 Task: Explore satellite view of the Sequoia National Park.
Action: Mouse moved to (140, 33)
Screenshot: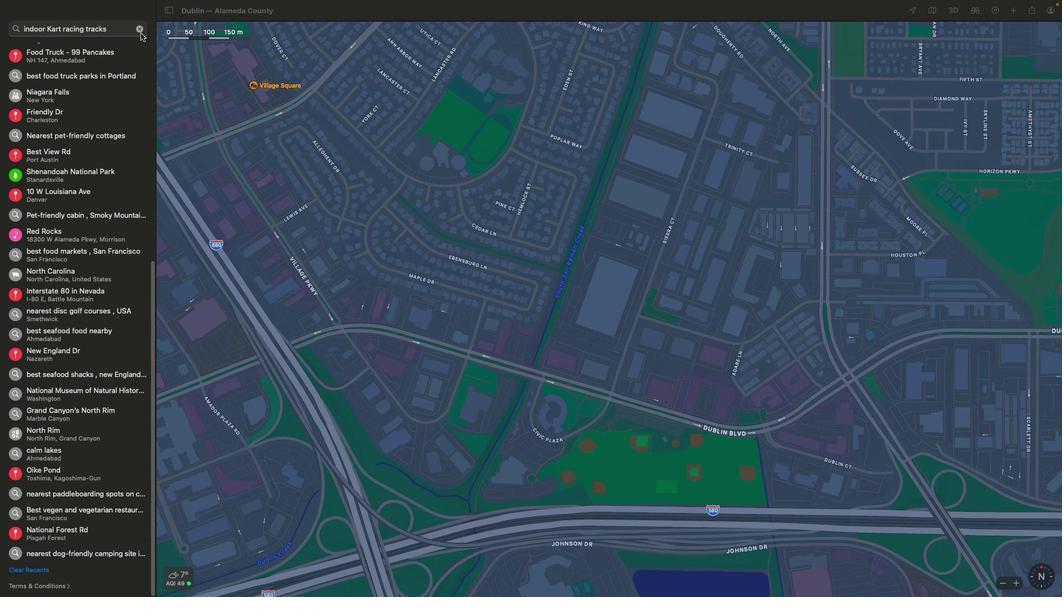 
Action: Mouse pressed left at (140, 33)
Screenshot: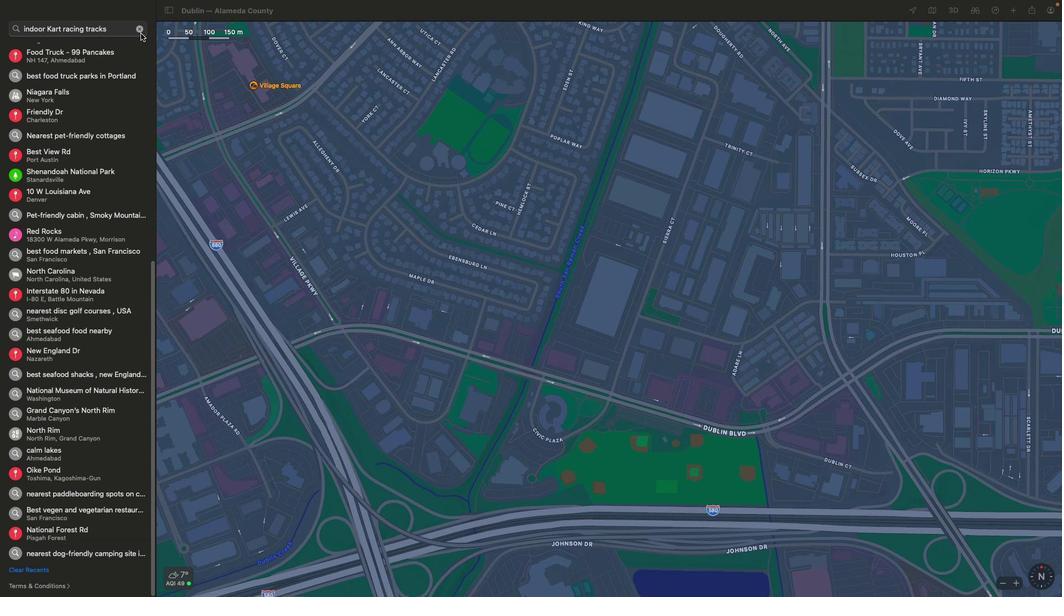 
Action: Mouse moved to (112, 26)
Screenshot: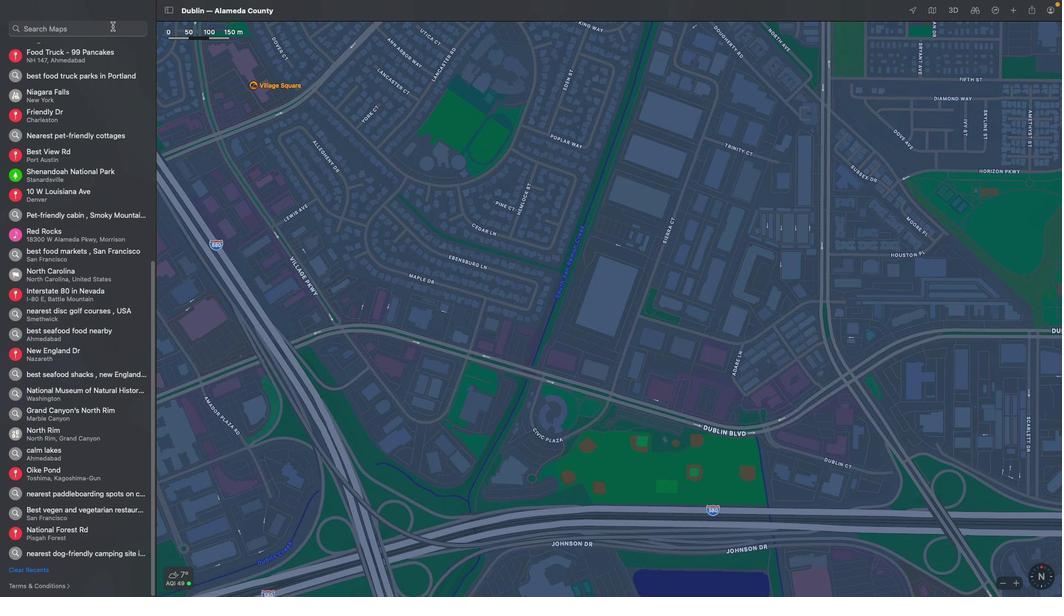 
Action: Mouse pressed left at (112, 26)
Screenshot: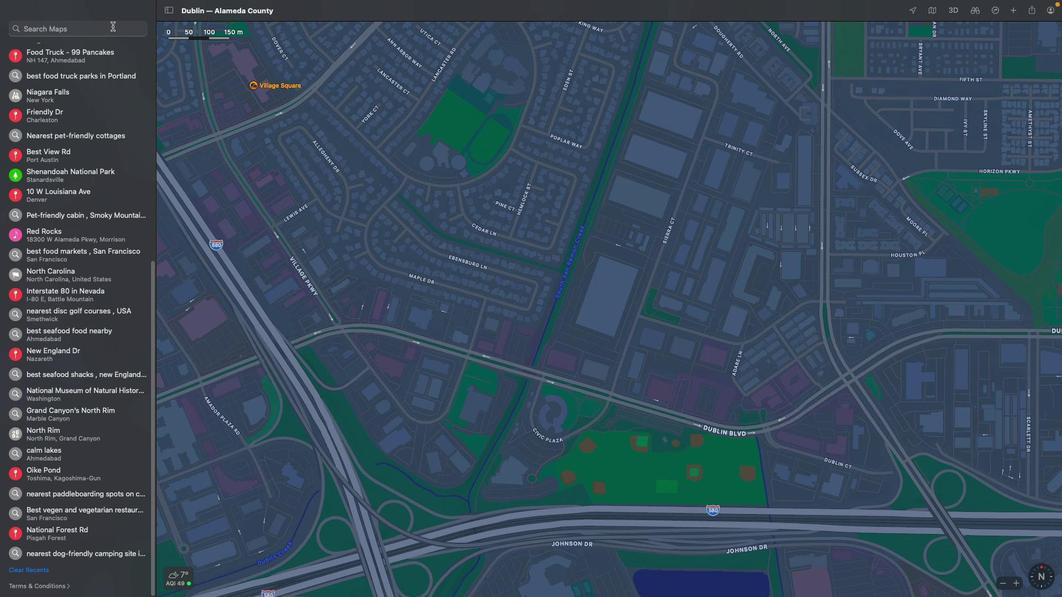 
Action: Key pressed Key.shift'S''e''q''u''o''i''a'Key.spaceKey.shift'N''a''t''i''o''n''a''l'Key.spaceKey.shift'P''a''r''k'Key.spaceKey.enter
Screenshot: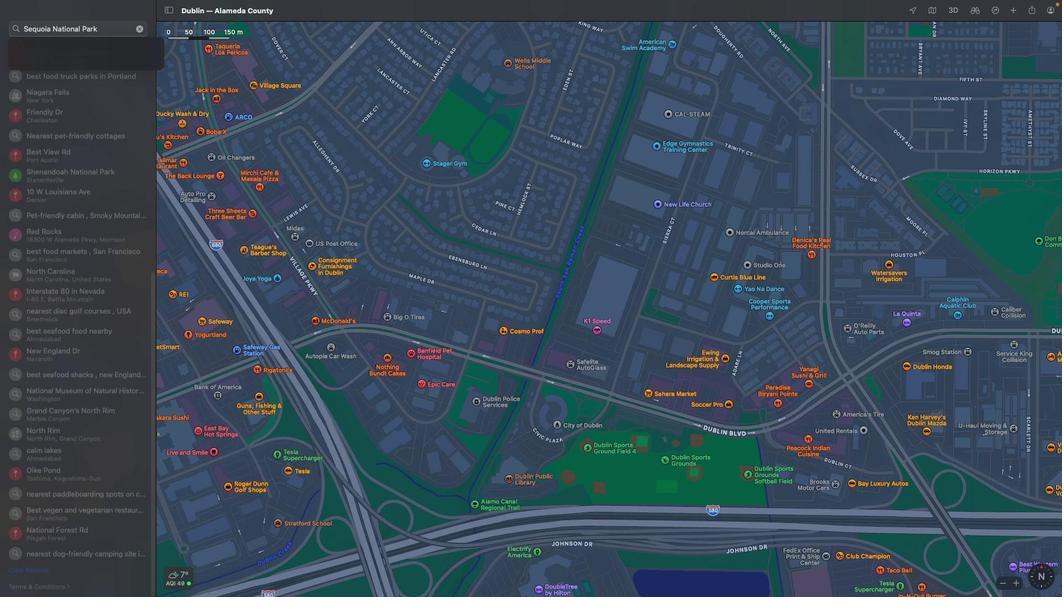 
Action: Mouse moved to (931, 6)
Screenshot: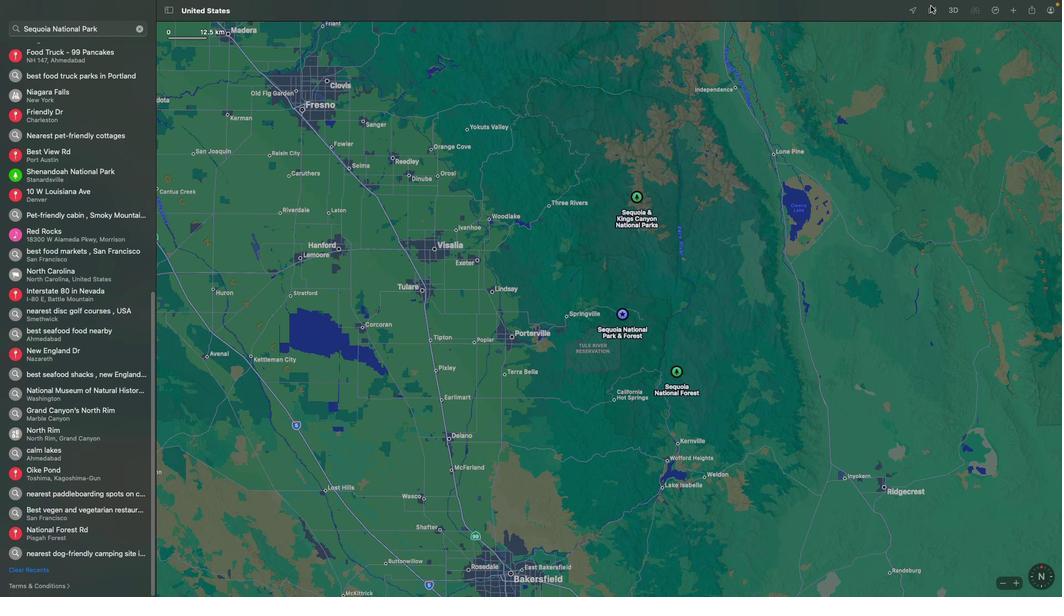 
Action: Mouse pressed left at (931, 6)
Screenshot: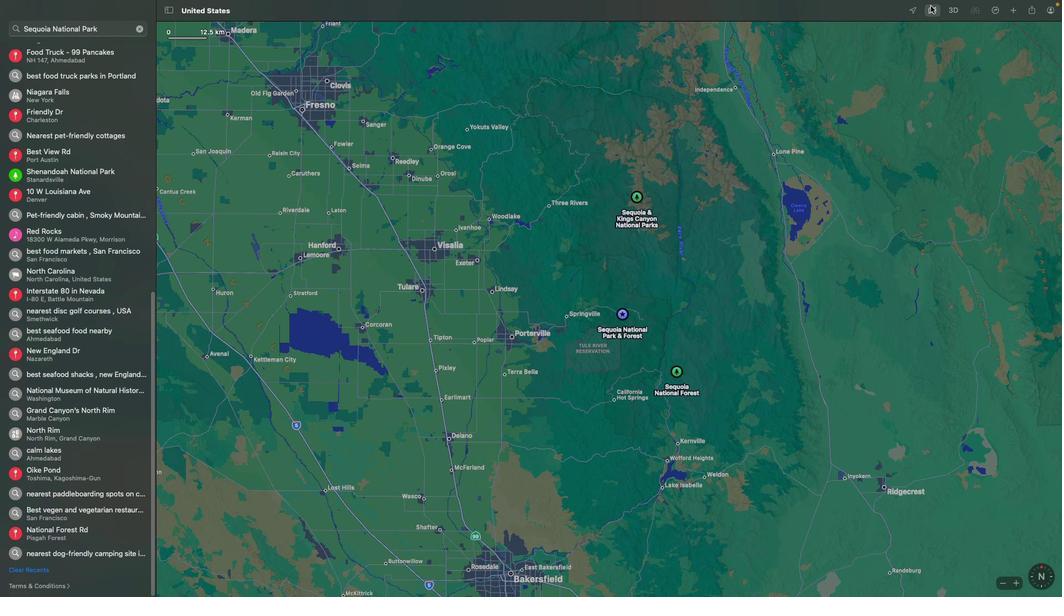 
Action: Mouse moved to (975, 121)
Screenshot: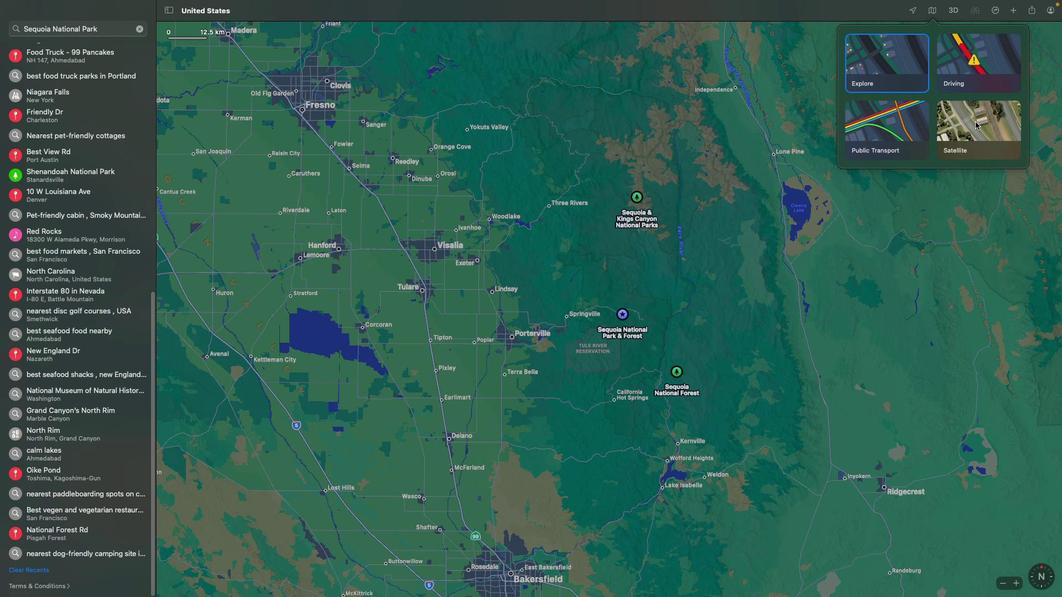 
Action: Mouse pressed left at (975, 121)
Screenshot: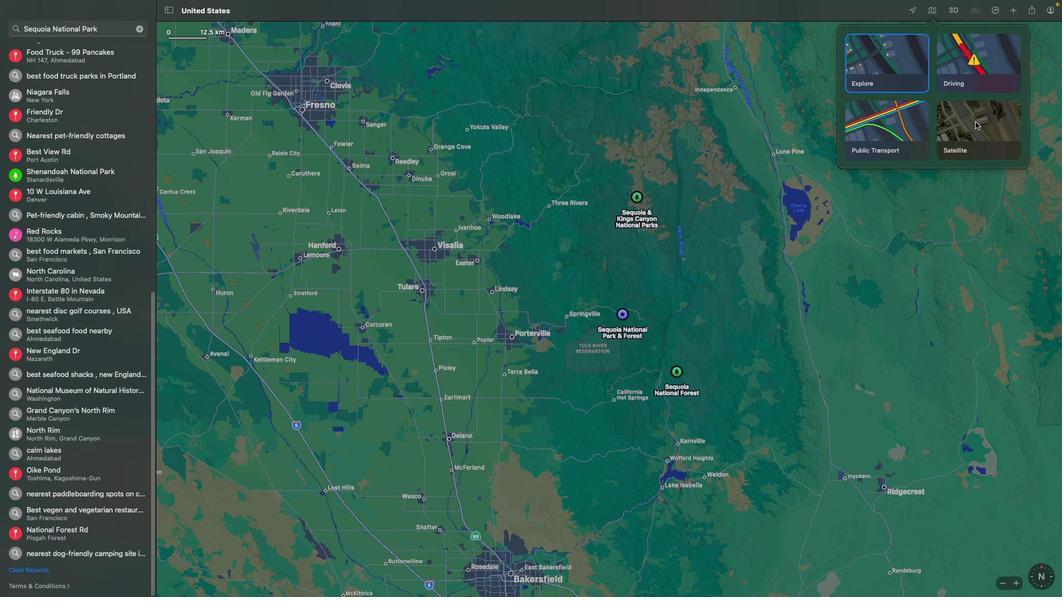 
Action: Mouse moved to (729, 271)
Screenshot: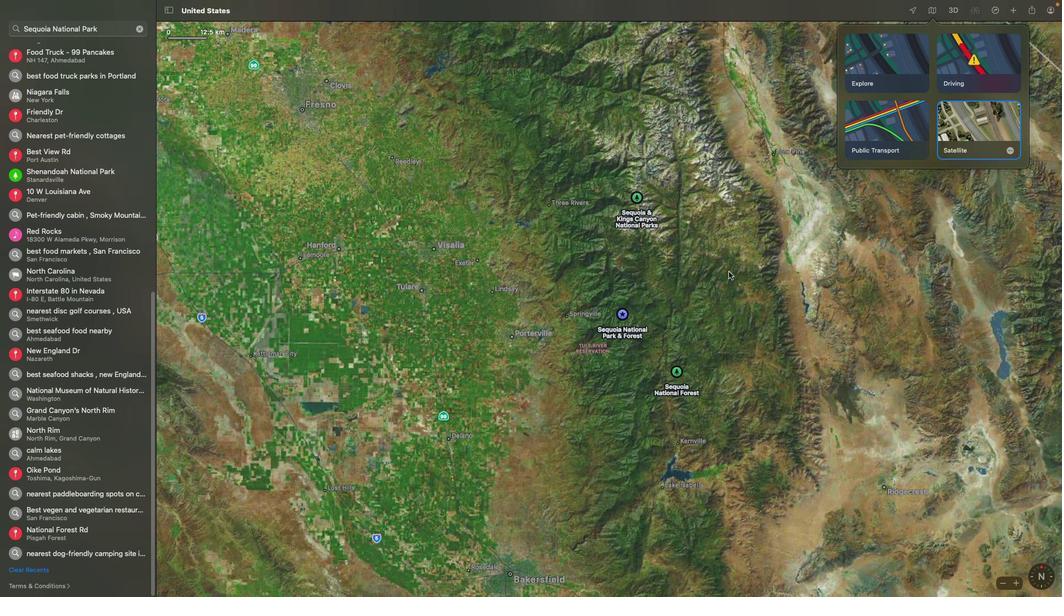 
